 Task: Create an event for the team-building retreat.
Action: Mouse moved to (401, 197)
Screenshot: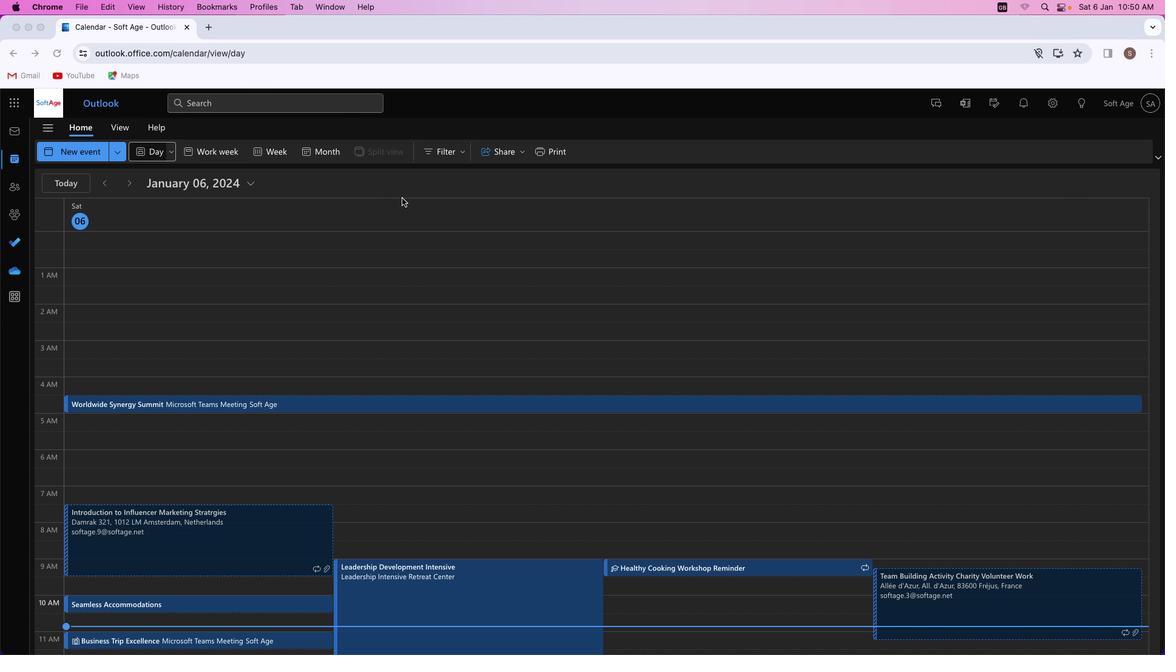 
Action: Mouse pressed left at (401, 197)
Screenshot: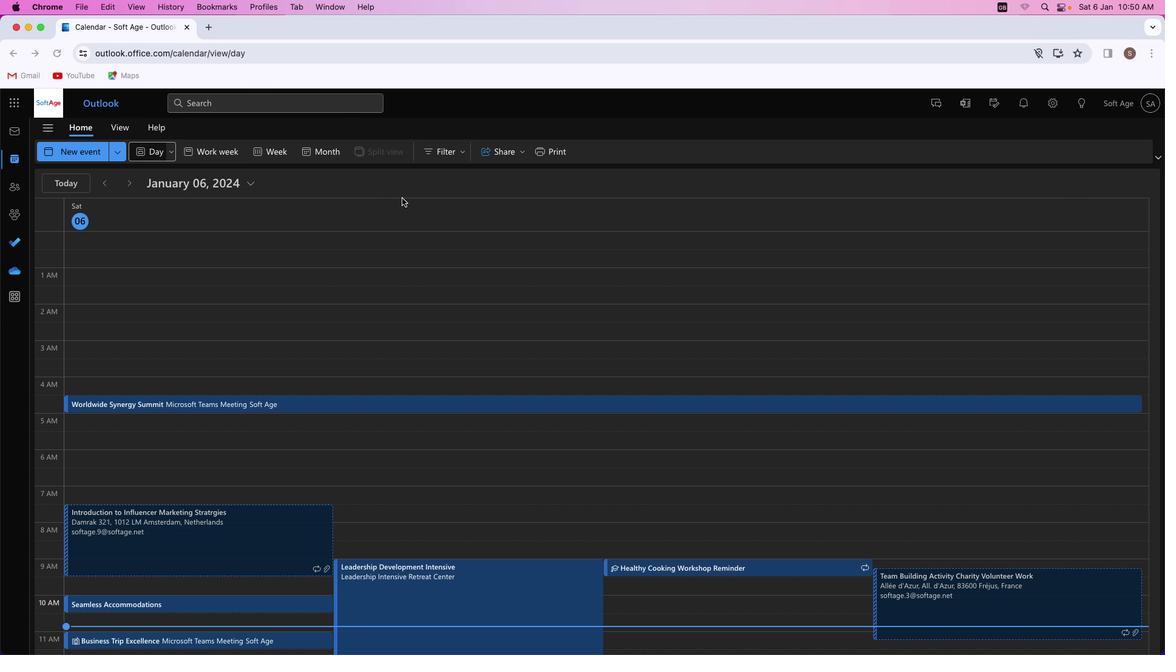 
Action: Mouse moved to (87, 150)
Screenshot: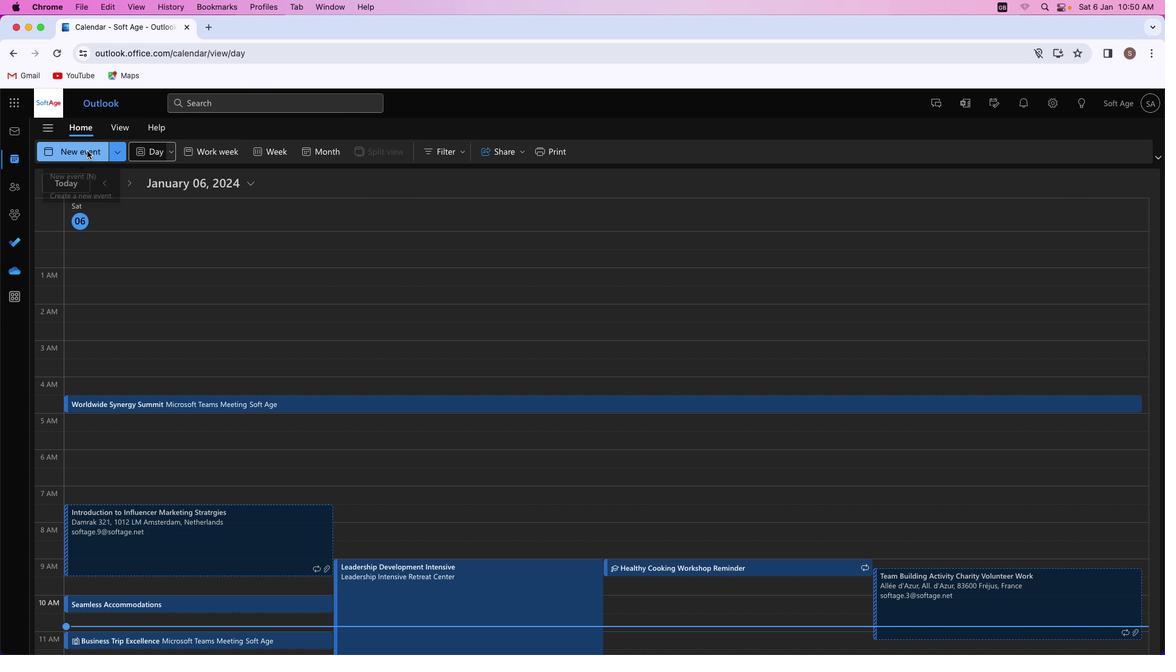 
Action: Mouse pressed left at (87, 150)
Screenshot: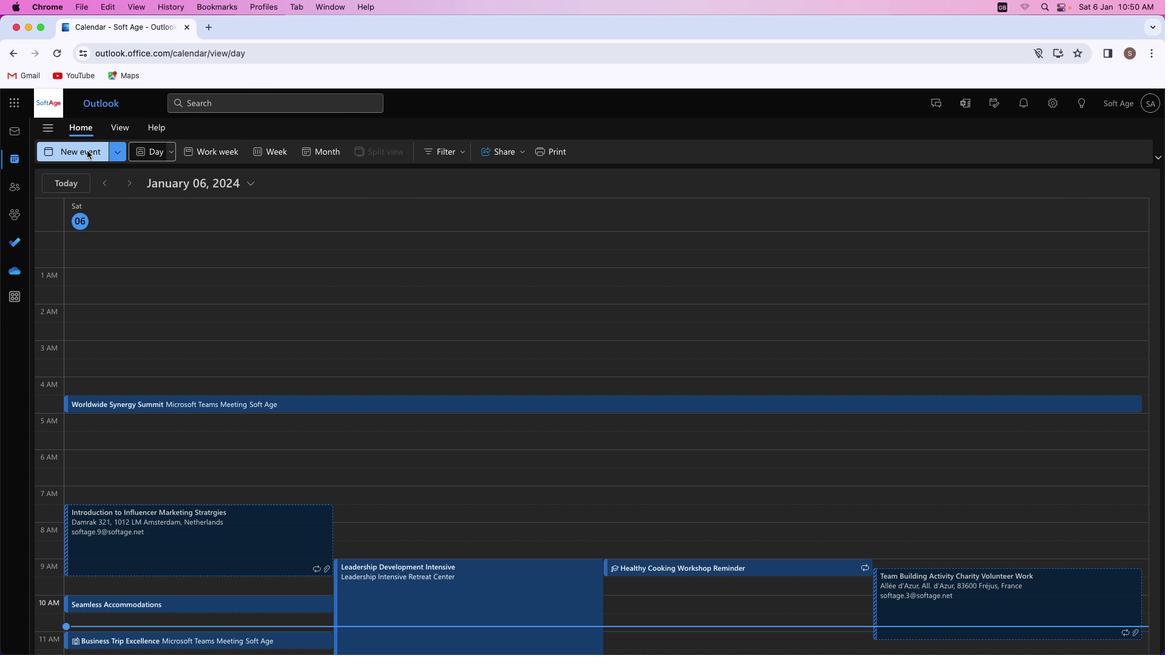 
Action: Mouse moved to (319, 230)
Screenshot: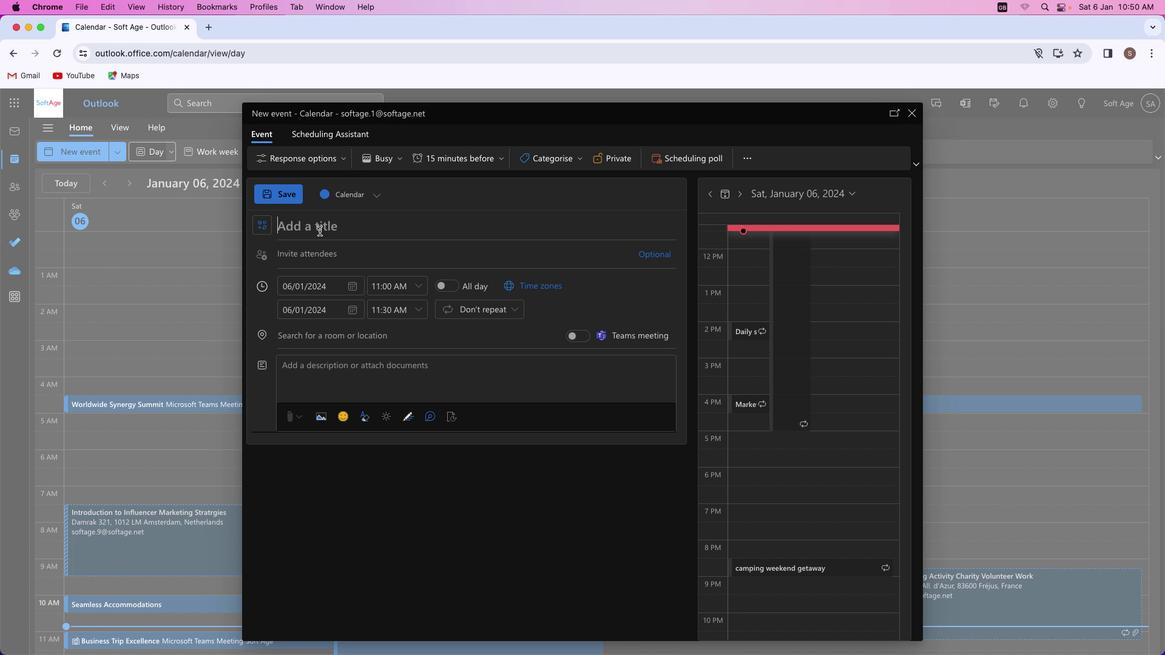 
Action: Mouse pressed left at (319, 230)
Screenshot: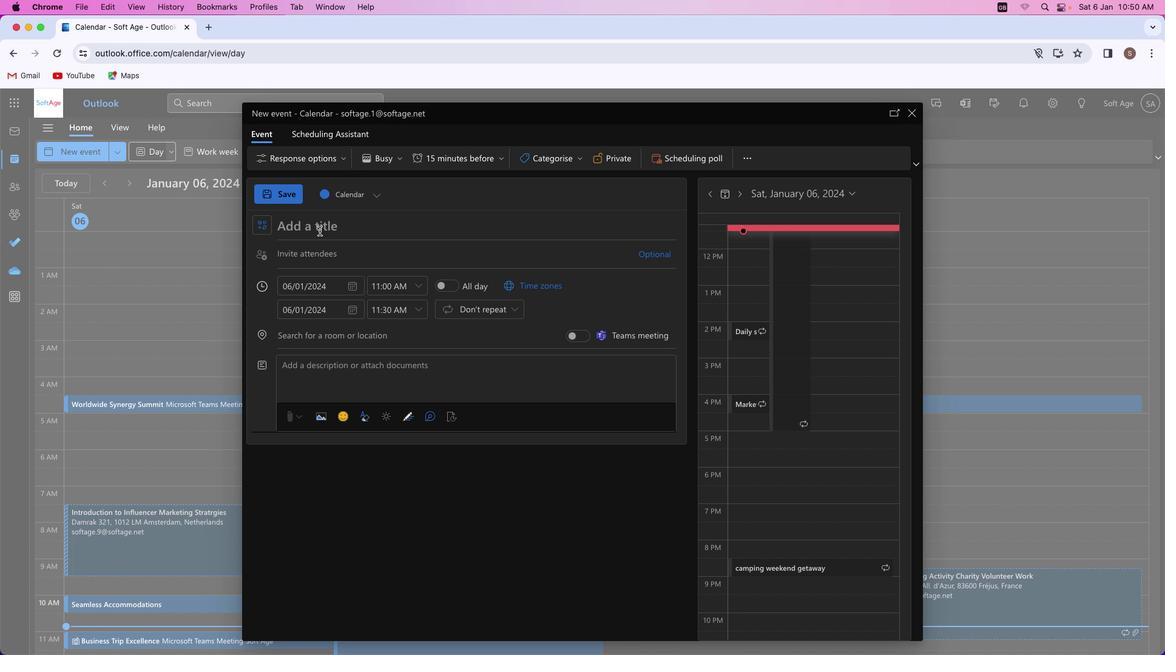 
Action: Key pressed Key.shift'T''e''a''m''-''b''u''i''l''d''i''n''g'Key.spaceKey.shift'R''e''t''r''e''a''t'
Screenshot: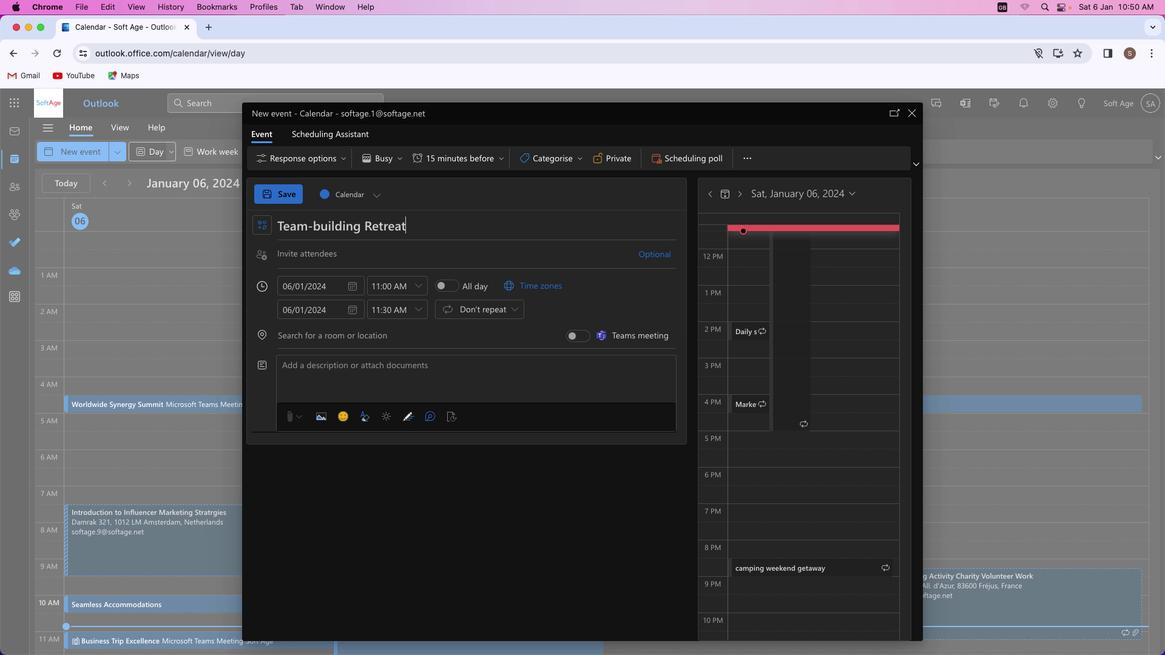 
Action: Mouse moved to (379, 194)
Screenshot: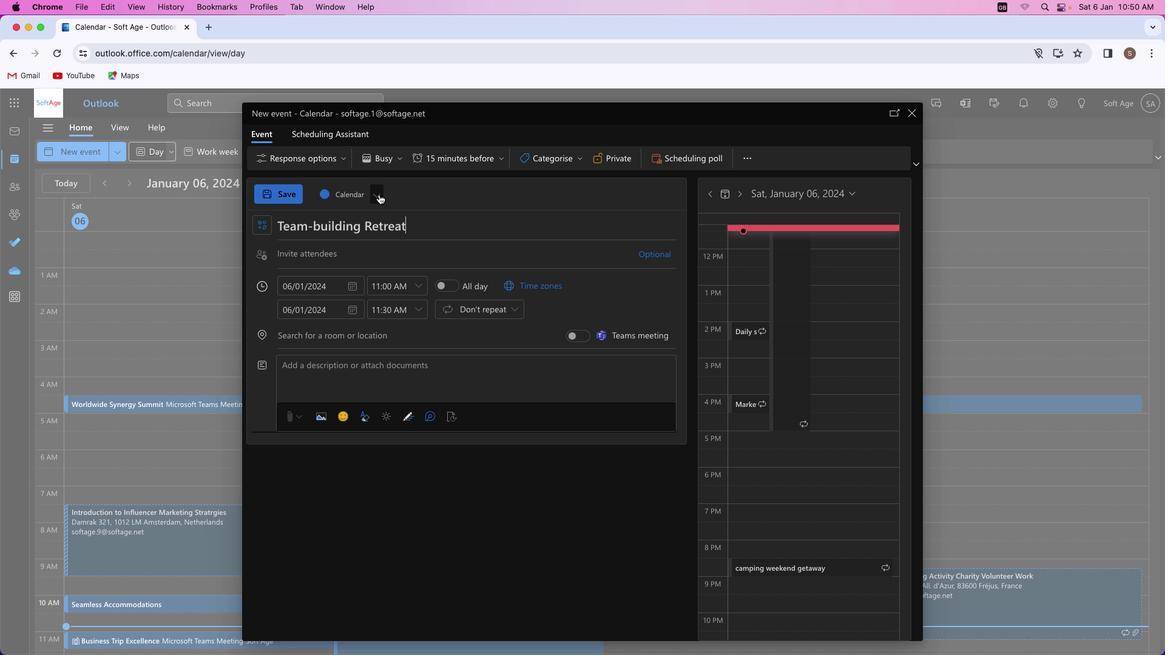
Action: Mouse pressed left at (379, 194)
Screenshot: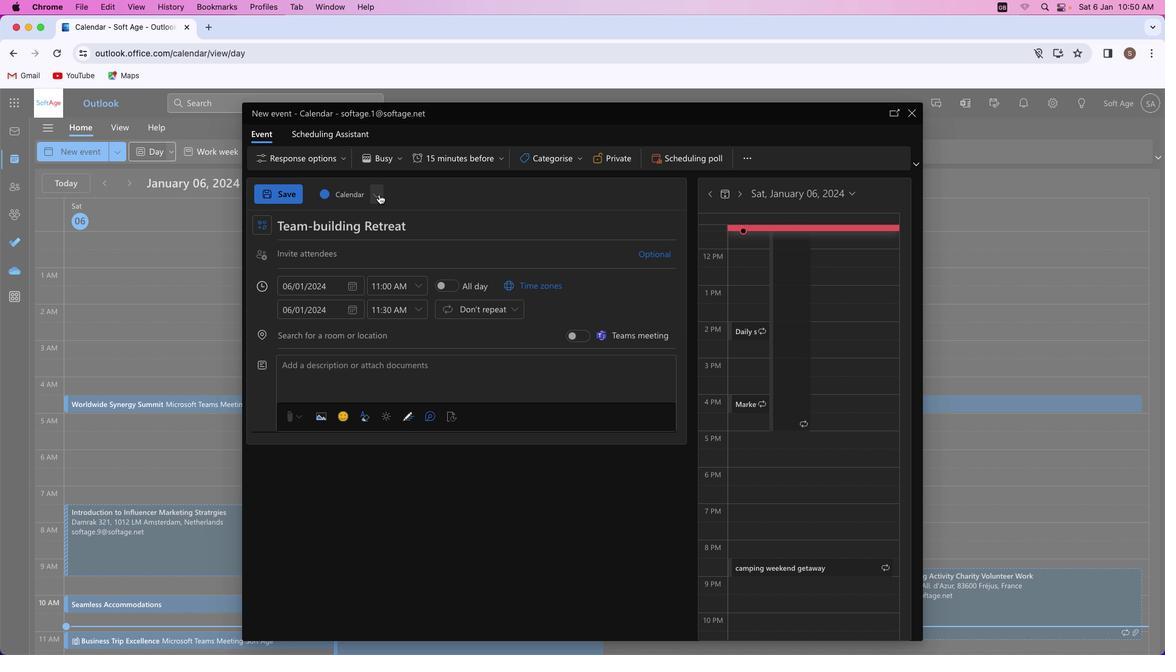 
Action: Mouse moved to (386, 262)
Screenshot: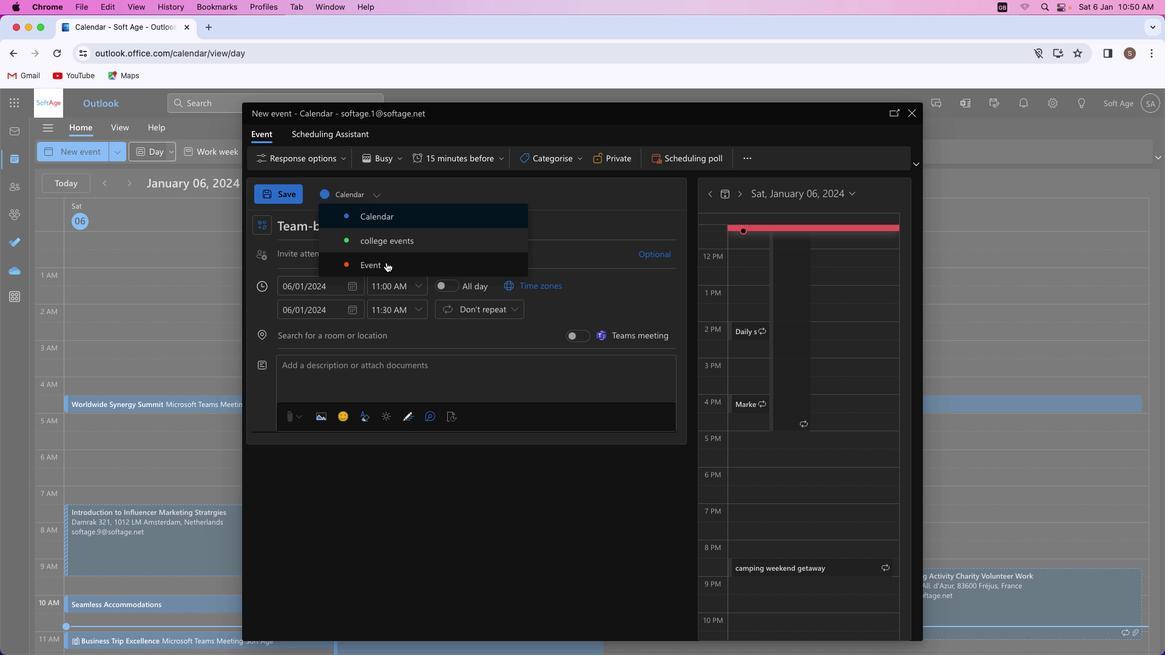 
Action: Mouse pressed left at (386, 262)
Screenshot: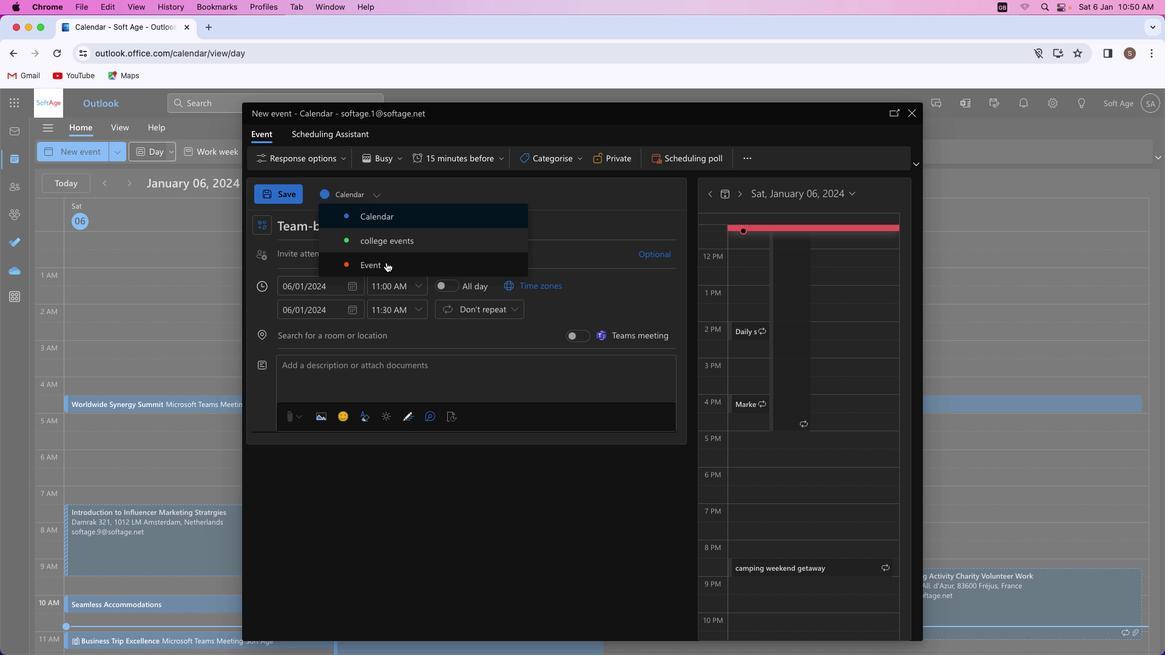 
Action: Mouse moved to (578, 163)
Screenshot: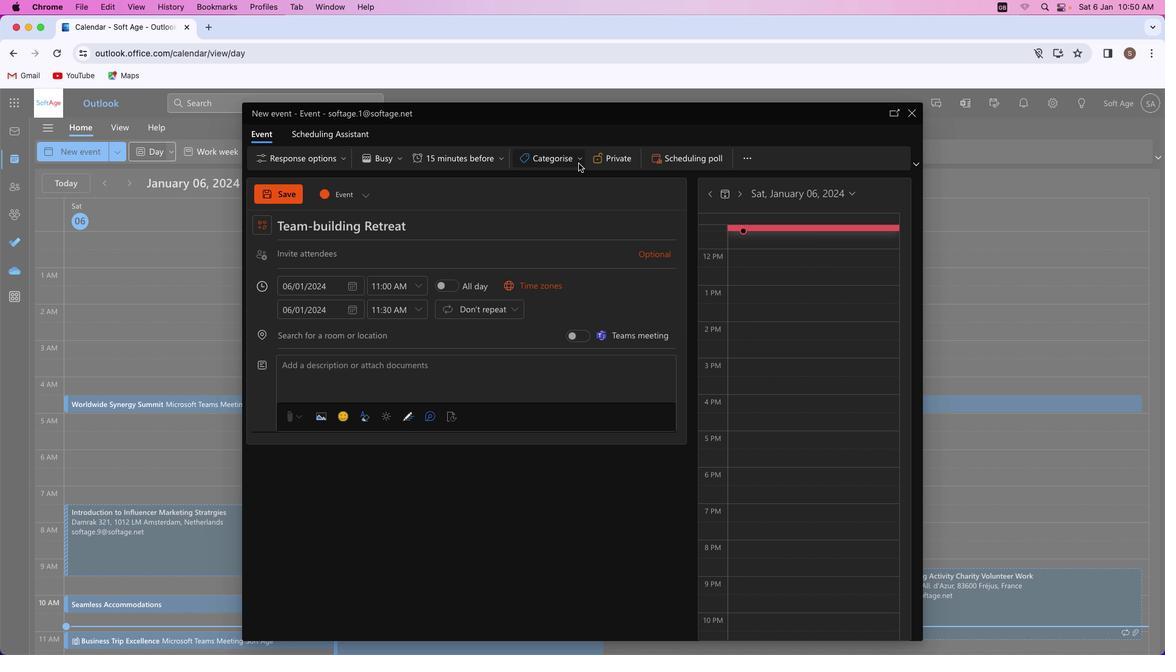 
Action: Mouse pressed left at (578, 163)
Screenshot: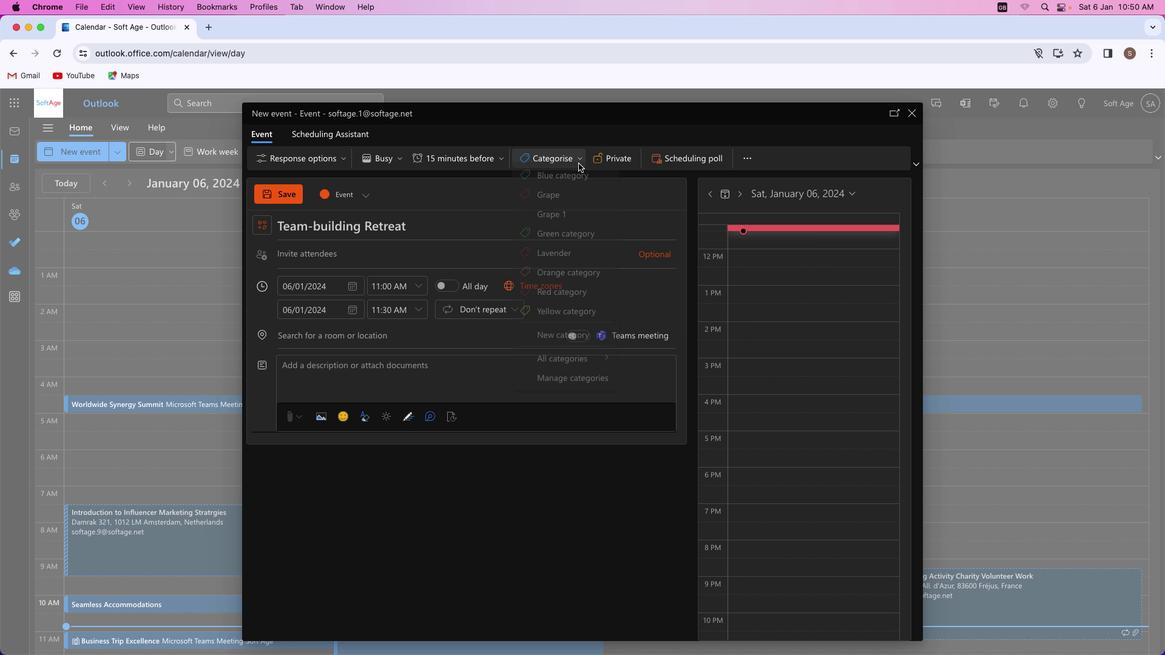
Action: Mouse moved to (563, 282)
Screenshot: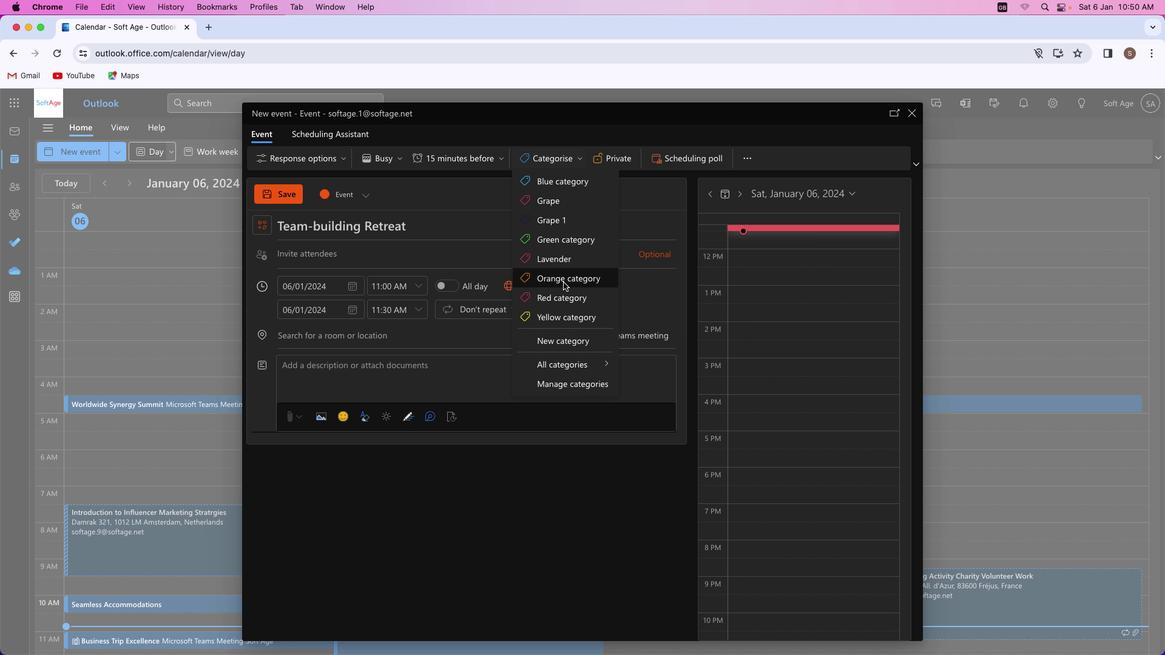 
Action: Mouse pressed left at (563, 282)
Screenshot: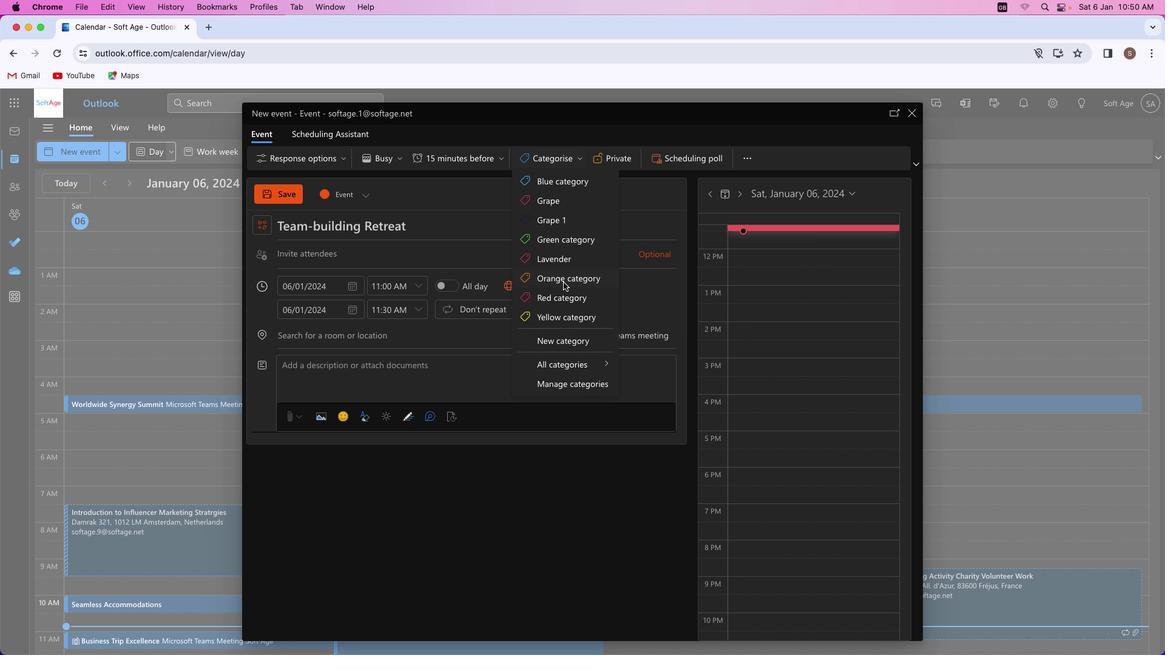 
Action: Mouse moved to (360, 364)
Screenshot: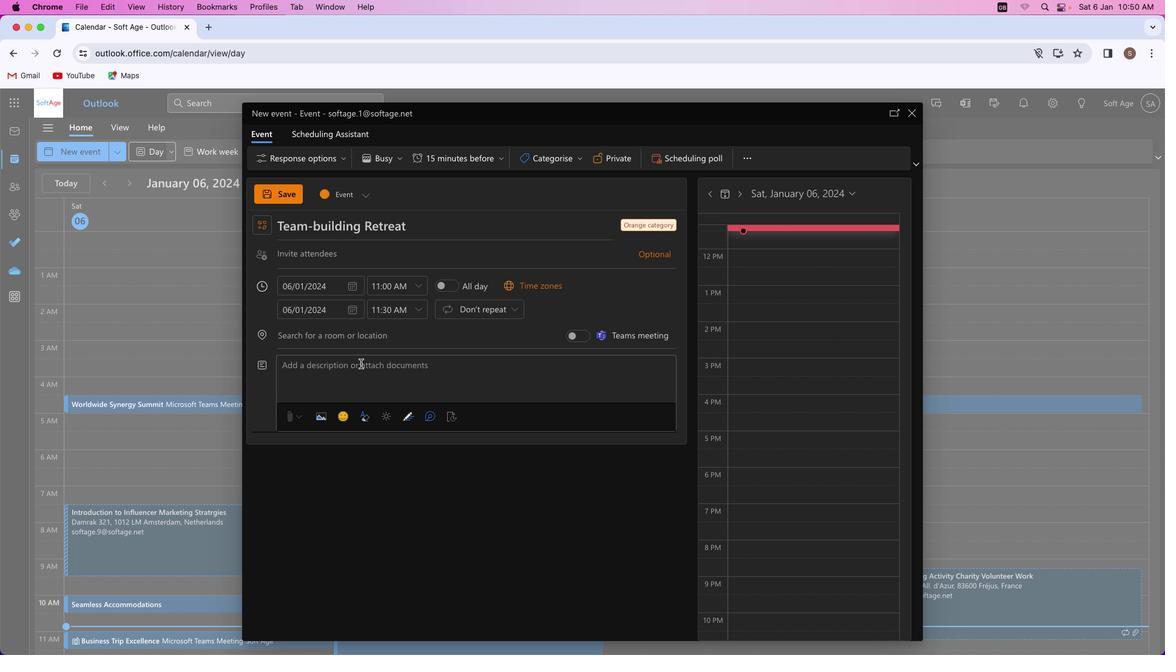 
Action: Mouse pressed left at (360, 364)
Screenshot: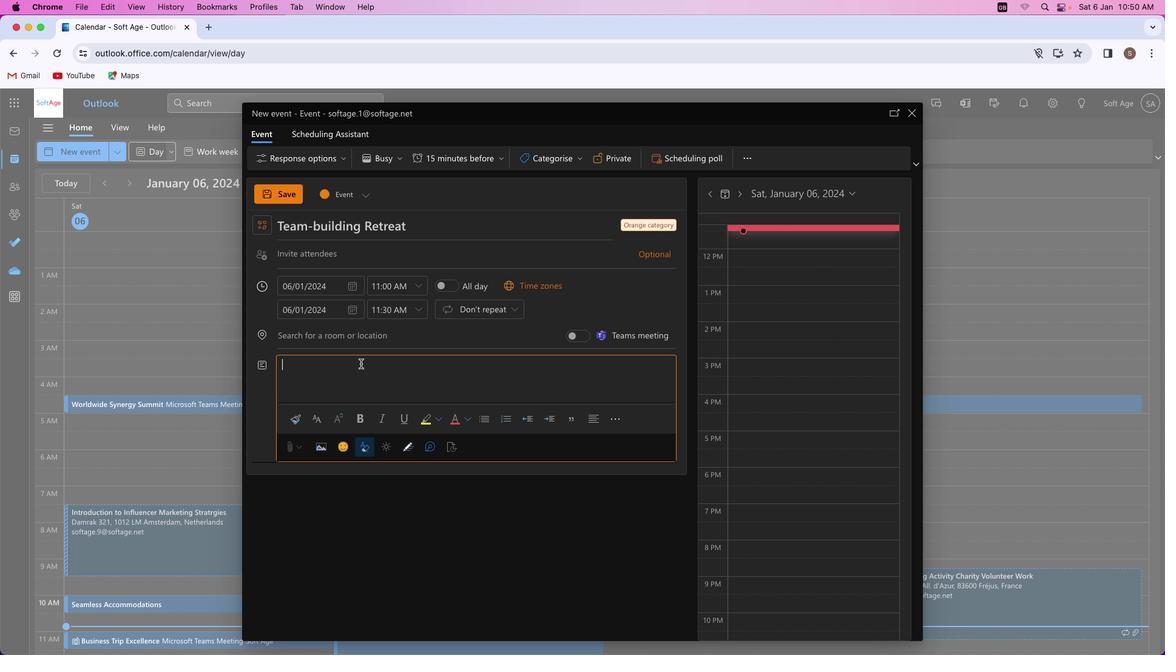 
Action: Mouse moved to (576, 312)
Screenshot: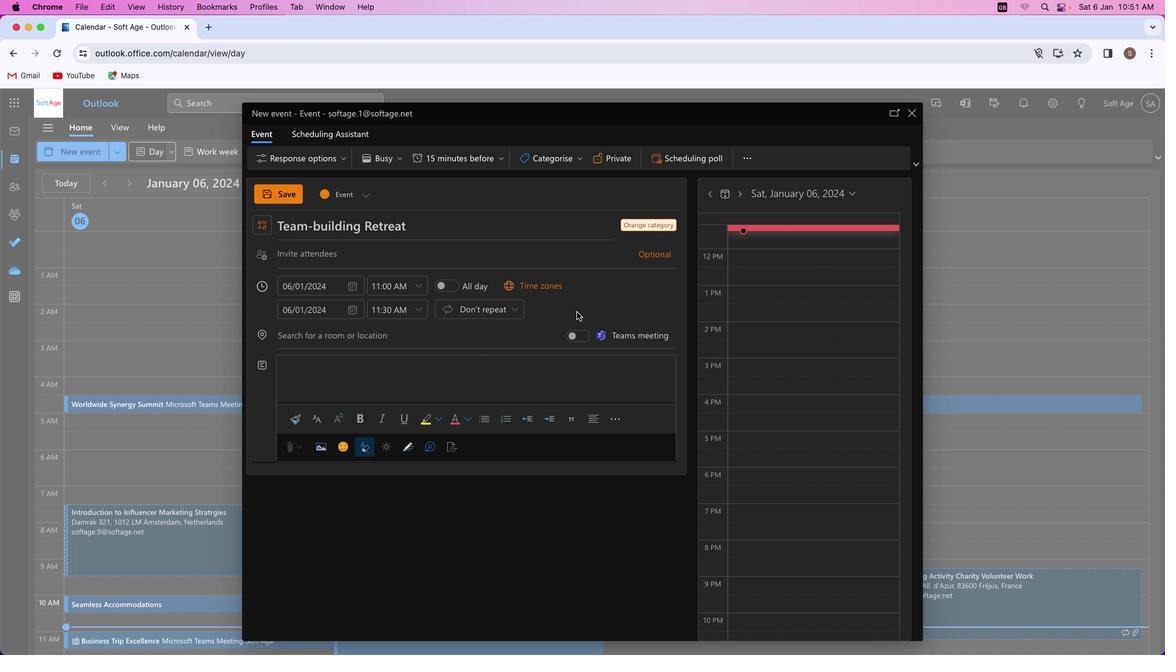 
Action: Key pressed Key.shift'F''o''r''g''e'Key.space'b''o''n''d''s'Key.space'a''n''d'Key.space'b''o''o''s''t'Key.space'm''o''r''a''l''e'Key.space'w''i''t''h'Key.space'o''u''r'Key.space't''e''a''m''-''b''u''i''l''d''i''n''g'Key.space'r''e''t''r''e''a''t''.'Key.spaceKey.shift'E''n''g''a''g''e'Key.space'i''n'Key.space'd''y''n''a''m''i''c'Key.space'a''c''t''i''v''i''t''i''e''s'','Key.space'f''o''s''t''e''r'Key.space'c''o''l''l''a''b''o''r''a''t''i''o''n'Key.spaceKey.backspace','Key.space'a''n''d'Key.space'c''r''e''a''t''e'Key.space'l''a''s''t''i''n''g'Key.space'm''e''m''o''r''i''e''s'Key.space'f''o''r'Key.space'a'Key.space's''t''r''o''n''g''e''r'','Key.space'm''o''r''e'Key.space'c''o''h''e''s''i''v''e'Key.space't''e''a''m''.'
Screenshot: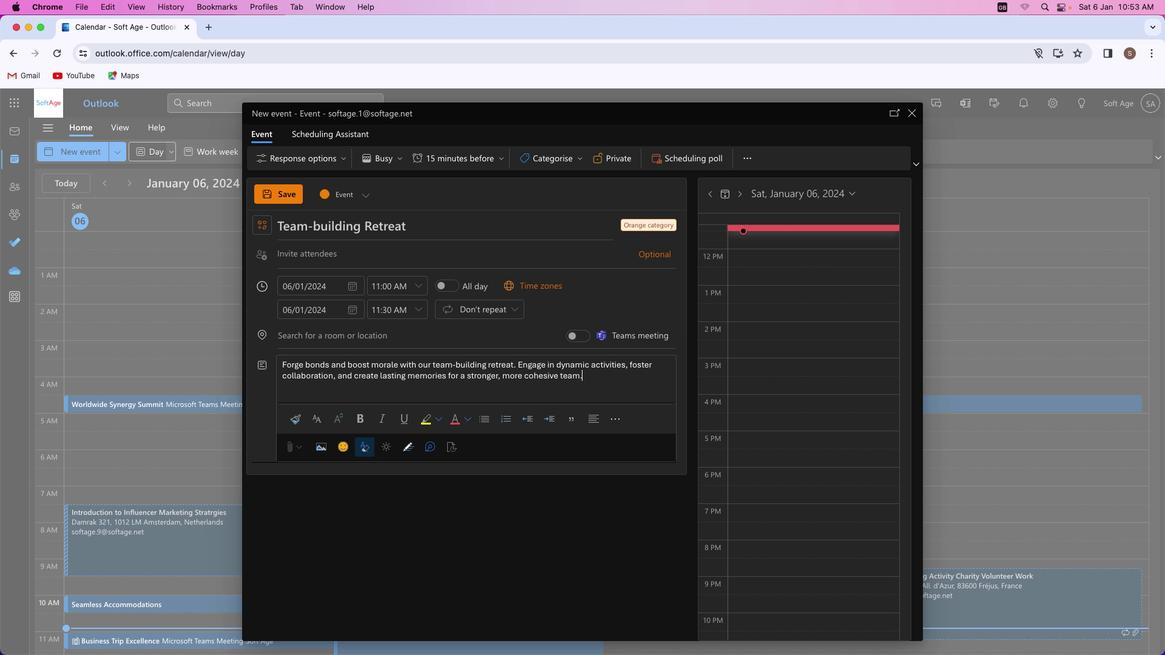 
Action: Mouse moved to (514, 364)
Screenshot: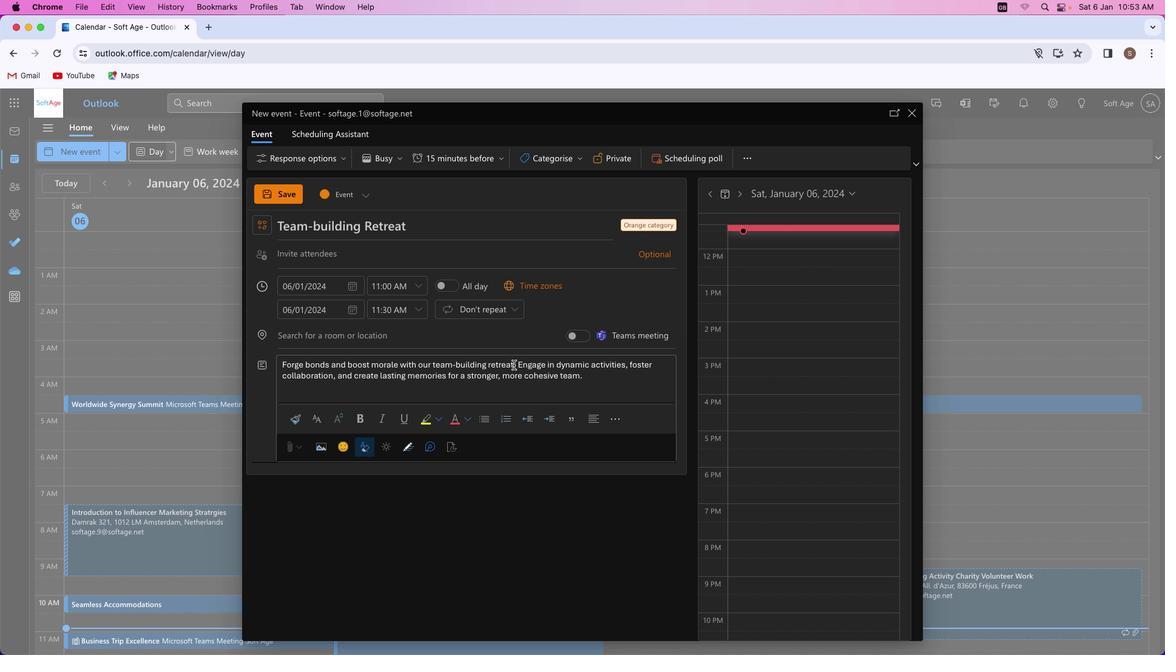 
Action: Mouse pressed left at (514, 364)
Screenshot: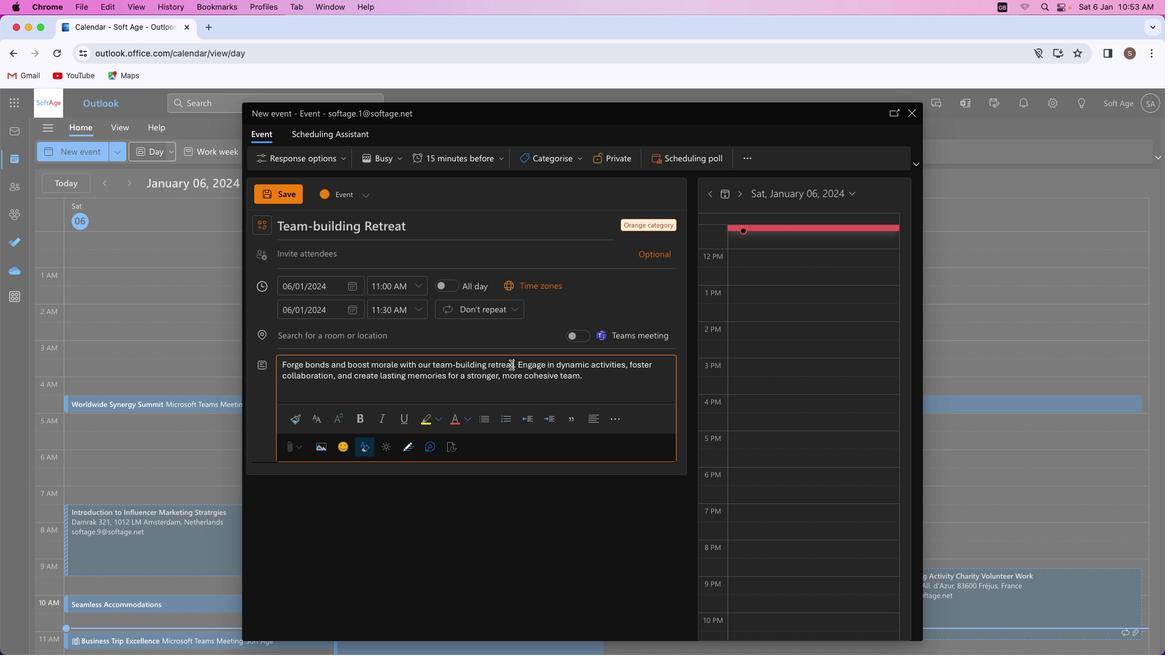 
Action: Mouse moved to (359, 424)
Screenshot: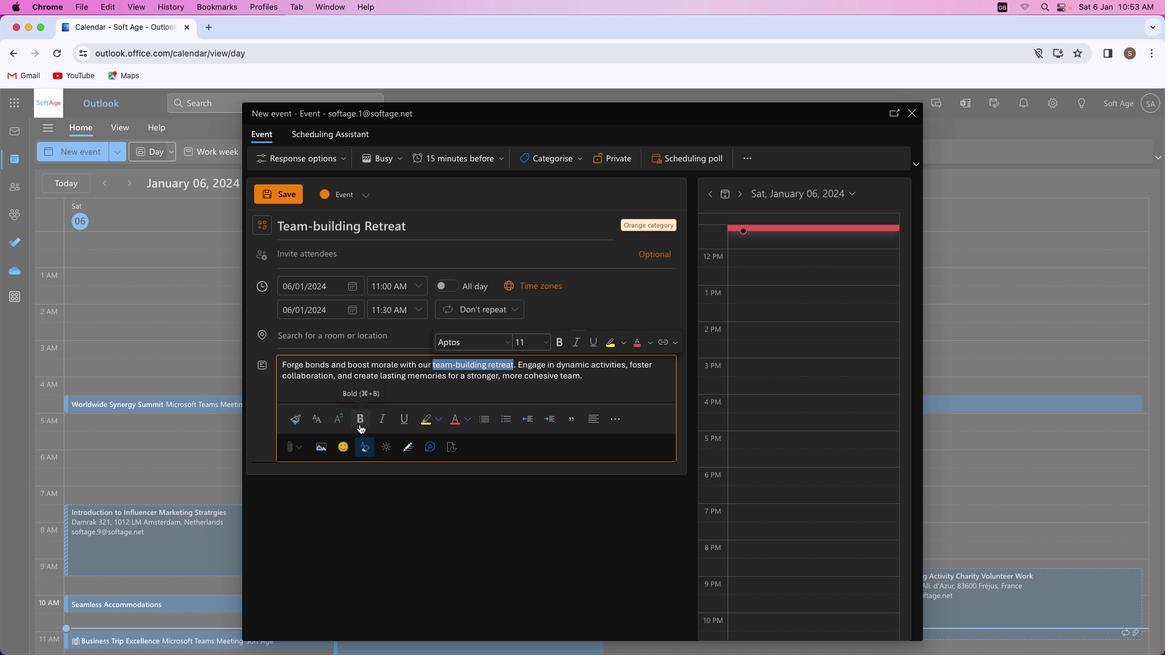 
Action: Mouse pressed left at (359, 424)
Screenshot: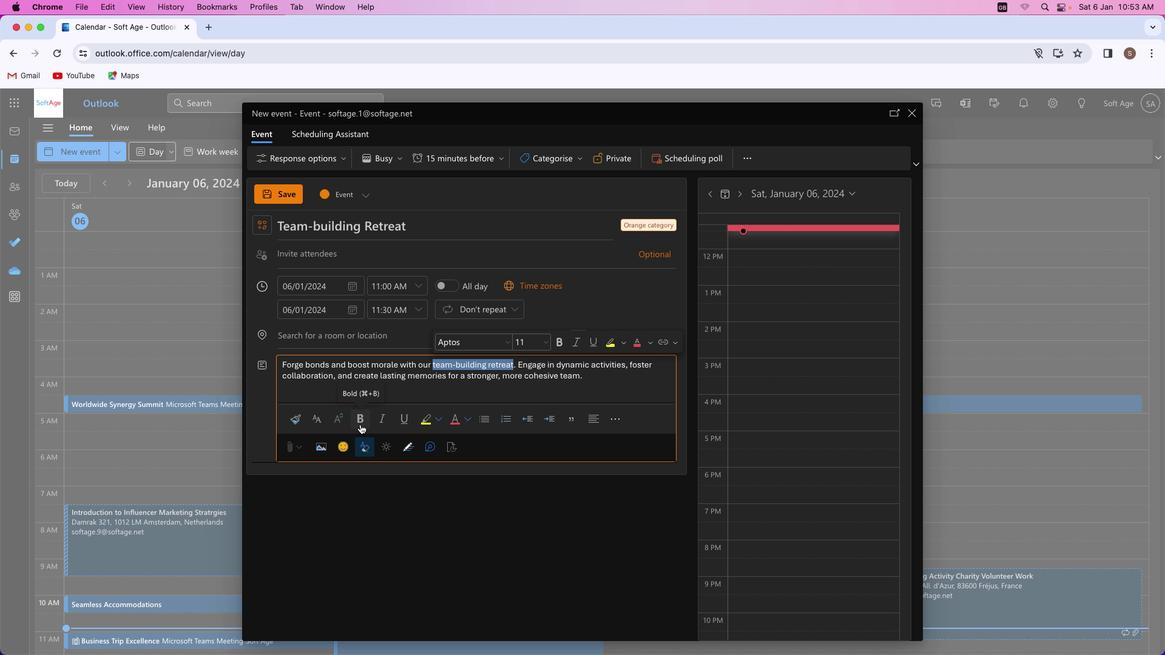 
Action: Mouse moved to (378, 422)
Screenshot: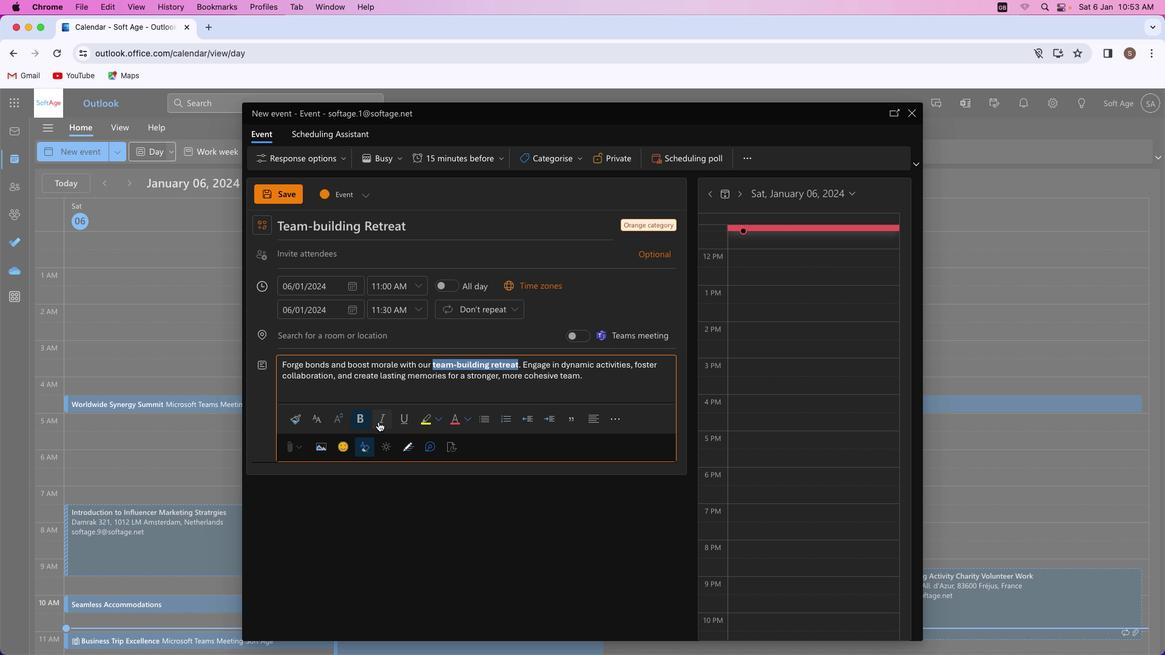
Action: Mouse pressed left at (378, 422)
Screenshot: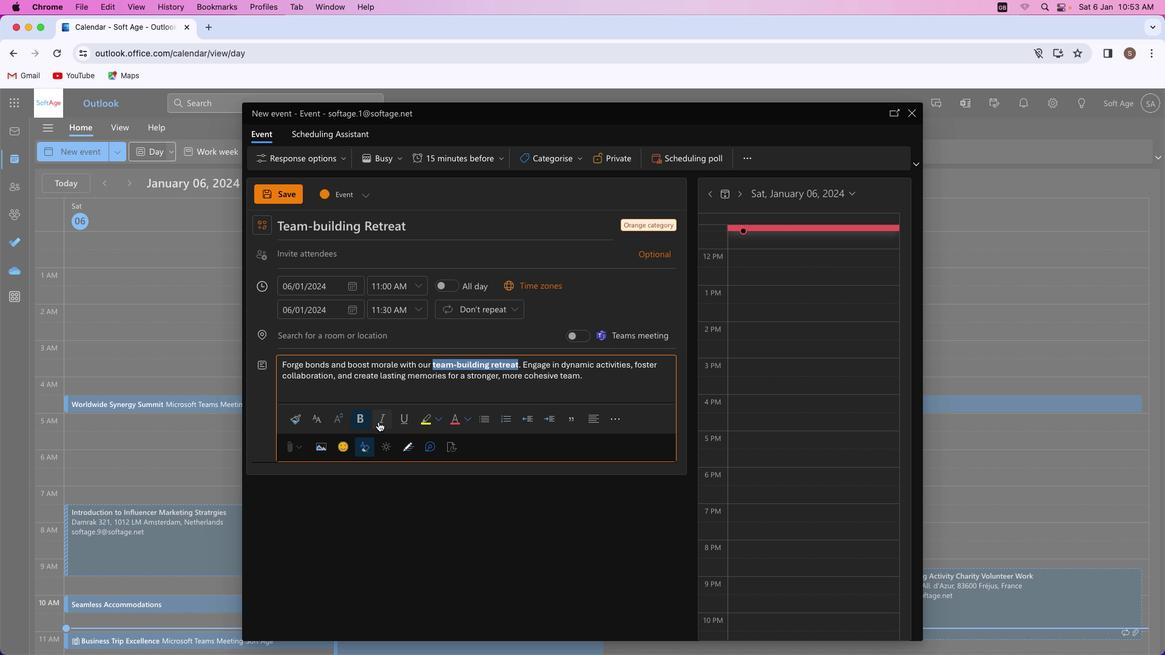 
Action: Mouse moved to (596, 384)
Screenshot: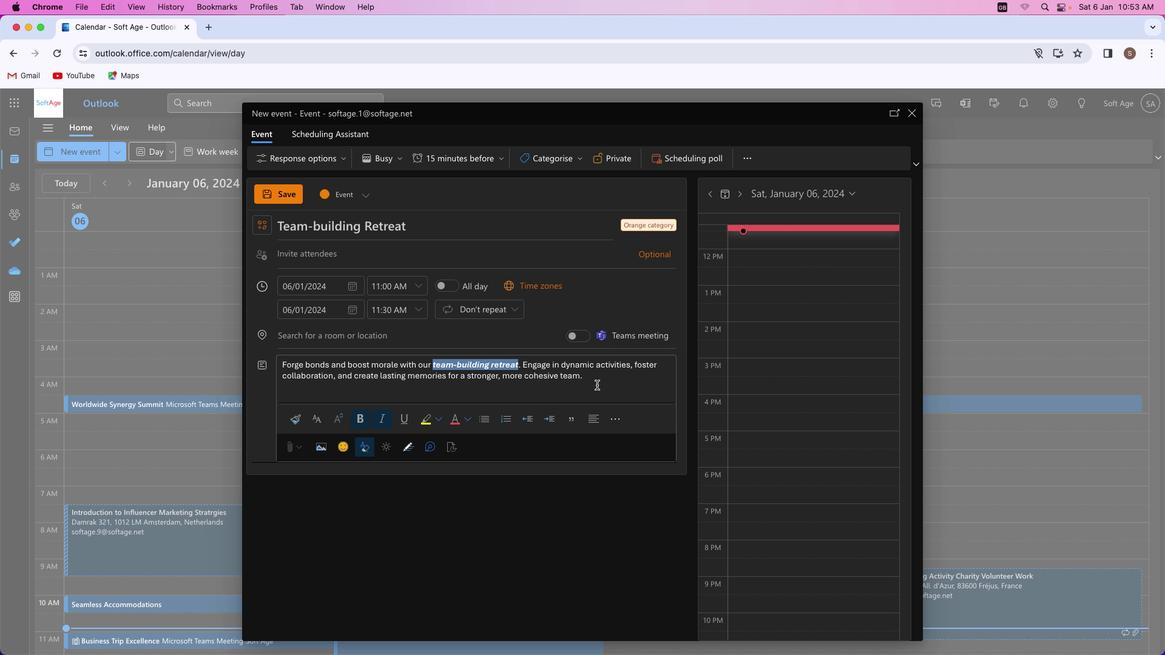 
Action: Mouse pressed left at (596, 384)
Screenshot: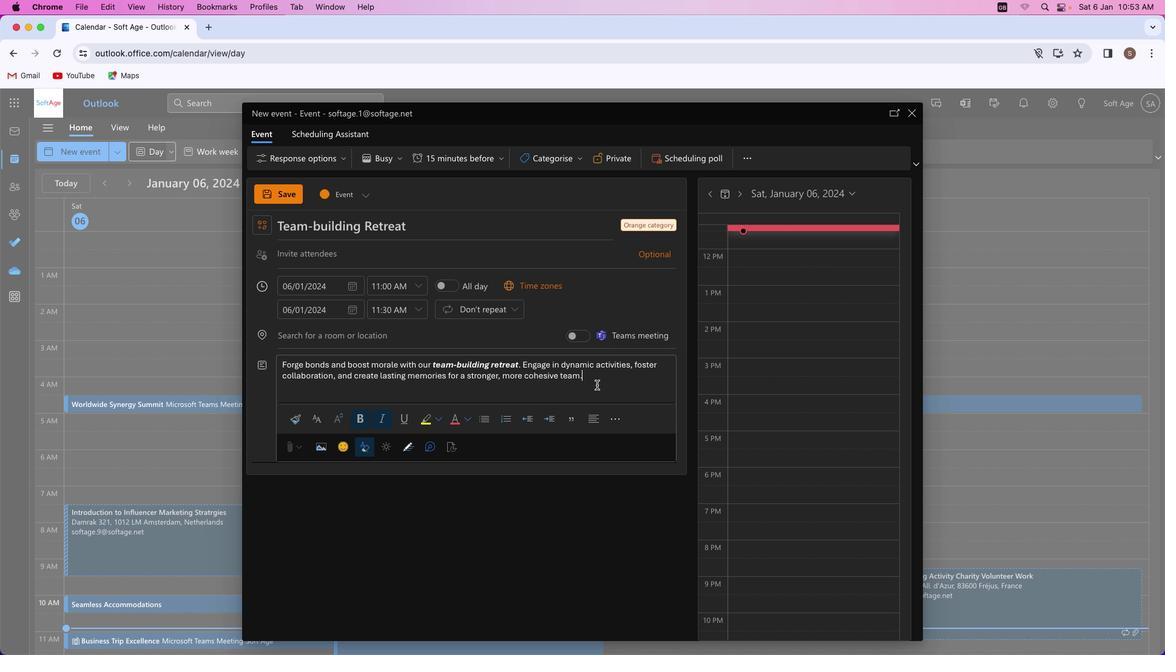 
Action: Mouse moved to (321, 253)
Screenshot: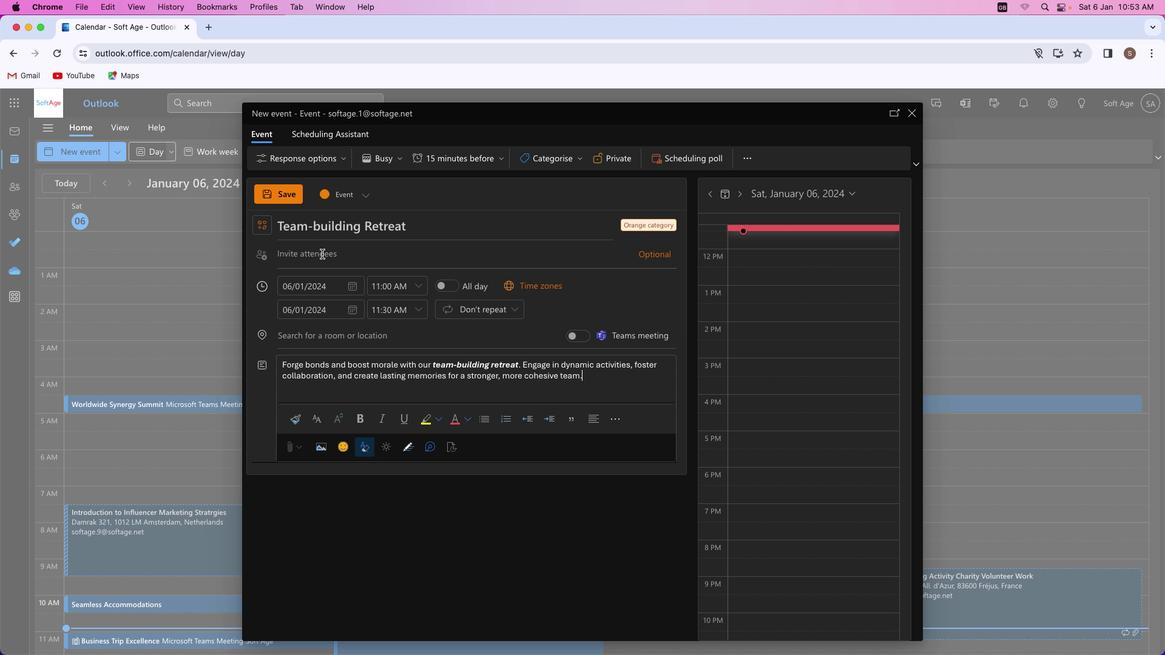 
Action: Mouse pressed left at (321, 253)
Screenshot: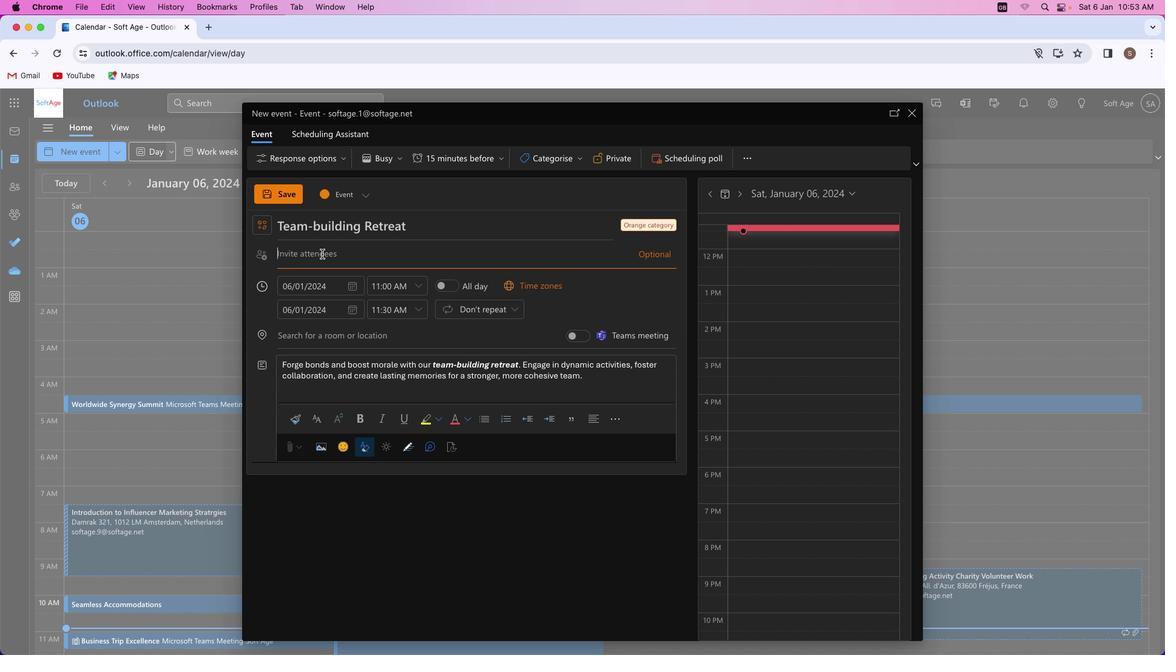 
Action: Key pressed Key.shift'S''h''i''v''a''m''y''a''d''a''v''s''m''4''1'Key.shift'@''o''u''t''l''o''o''k''.''c''o''m'
Screenshot: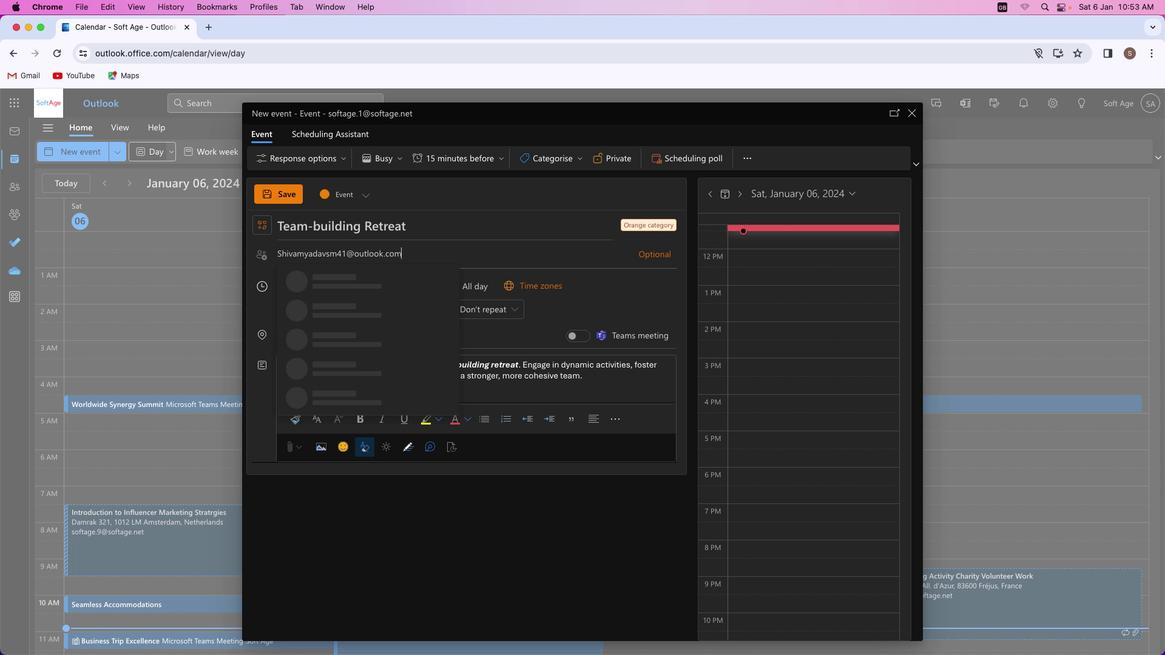 
Action: Mouse moved to (358, 278)
Screenshot: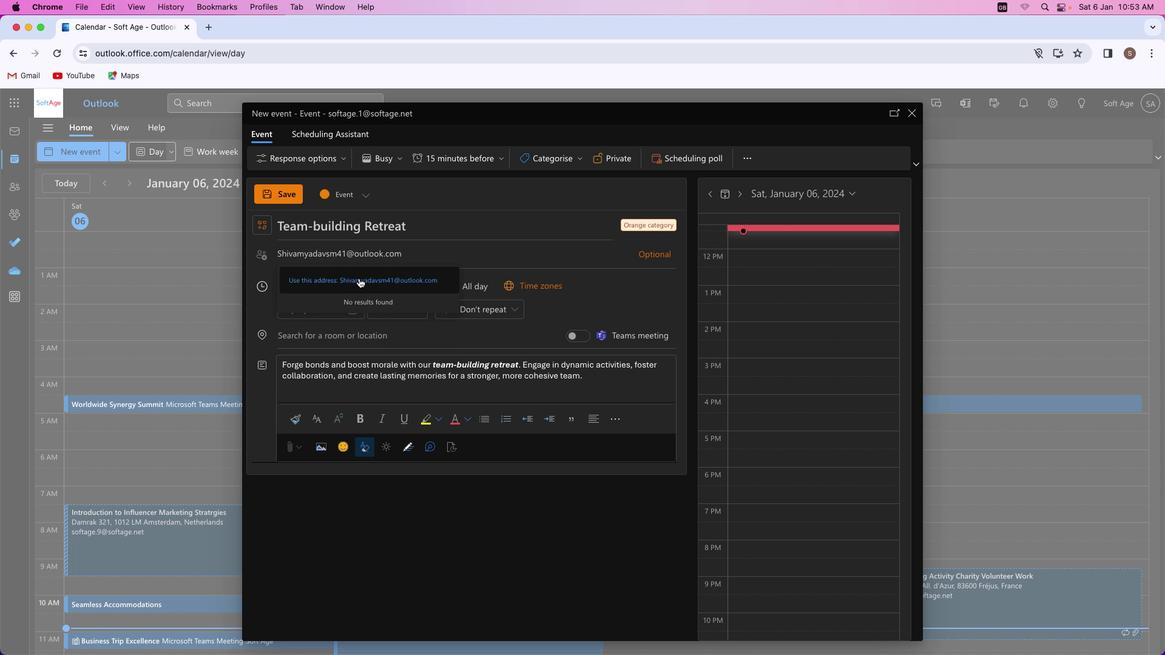 
Action: Mouse pressed left at (358, 278)
Screenshot: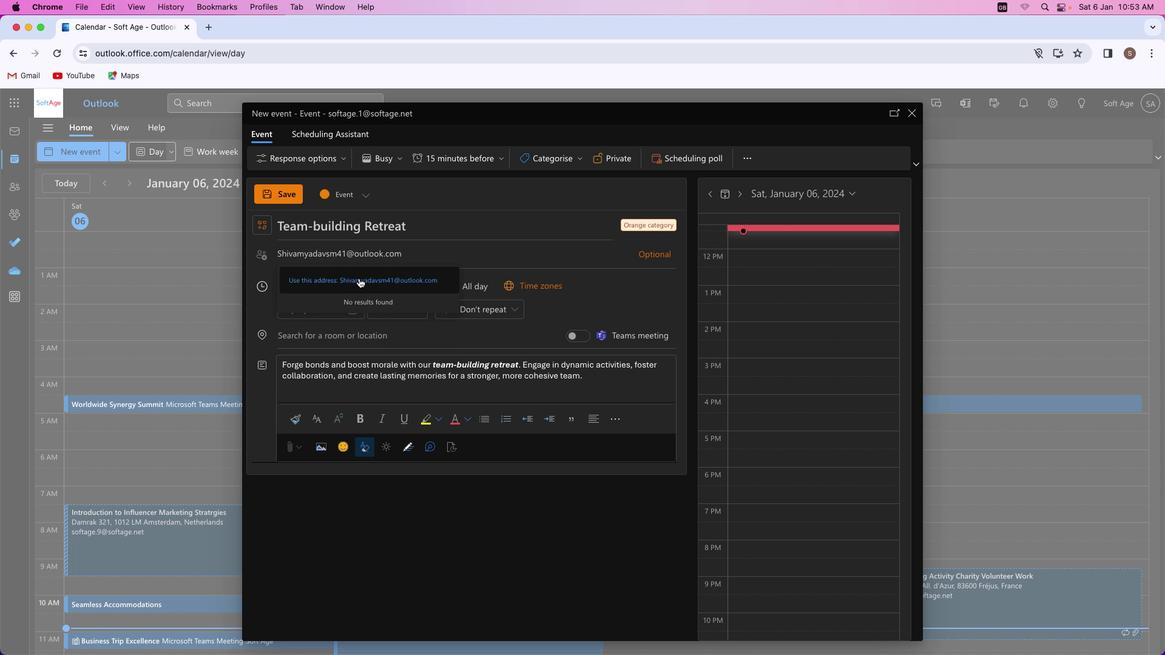 
Action: Mouse moved to (434, 306)
Screenshot: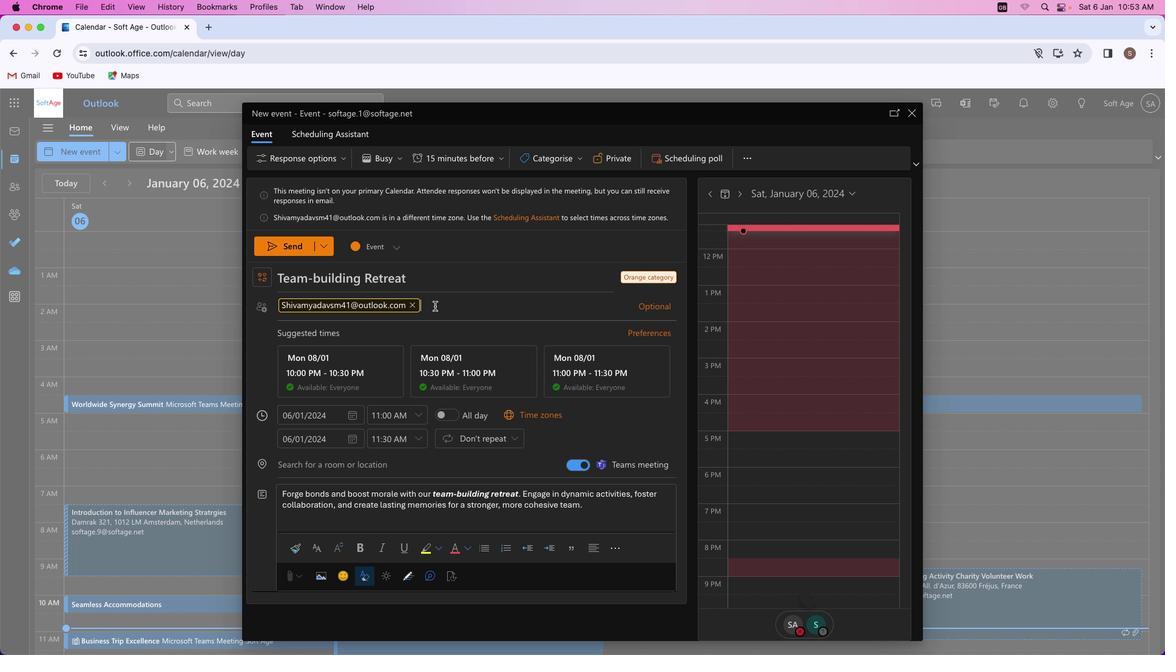 
Action: Key pressed Key.shift'A''k''a''s''h''r''a''j''p''u''t'Key.shift'@''o''u''t''l''o''o''k''.''c''o''m'
Screenshot: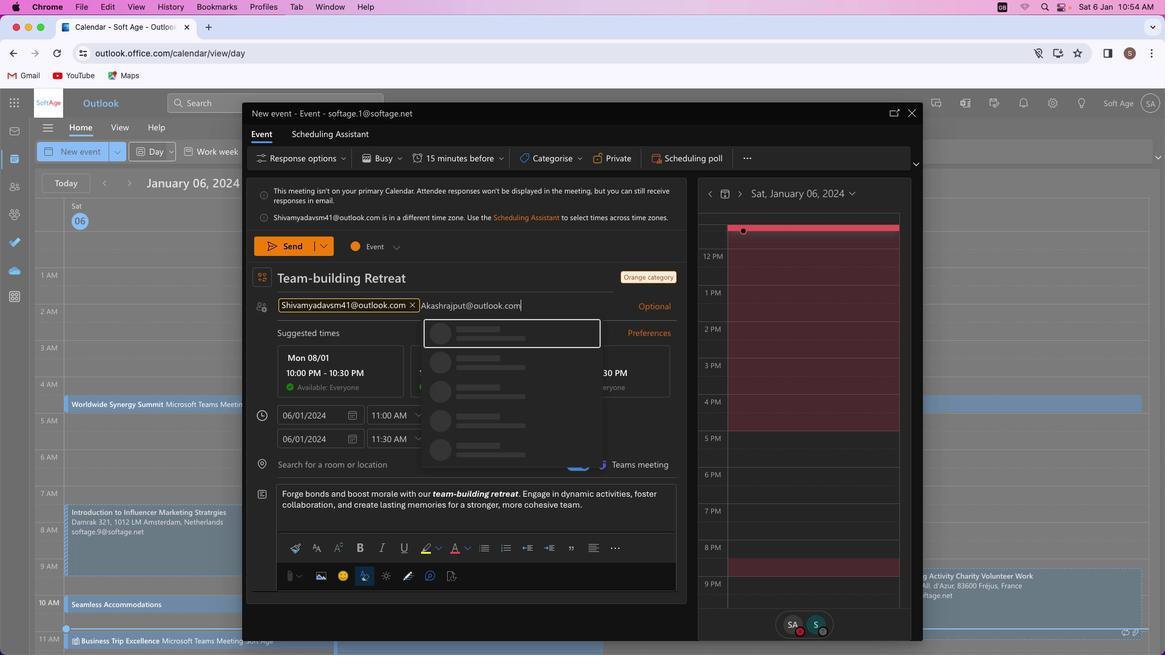 
Action: Mouse moved to (531, 327)
Screenshot: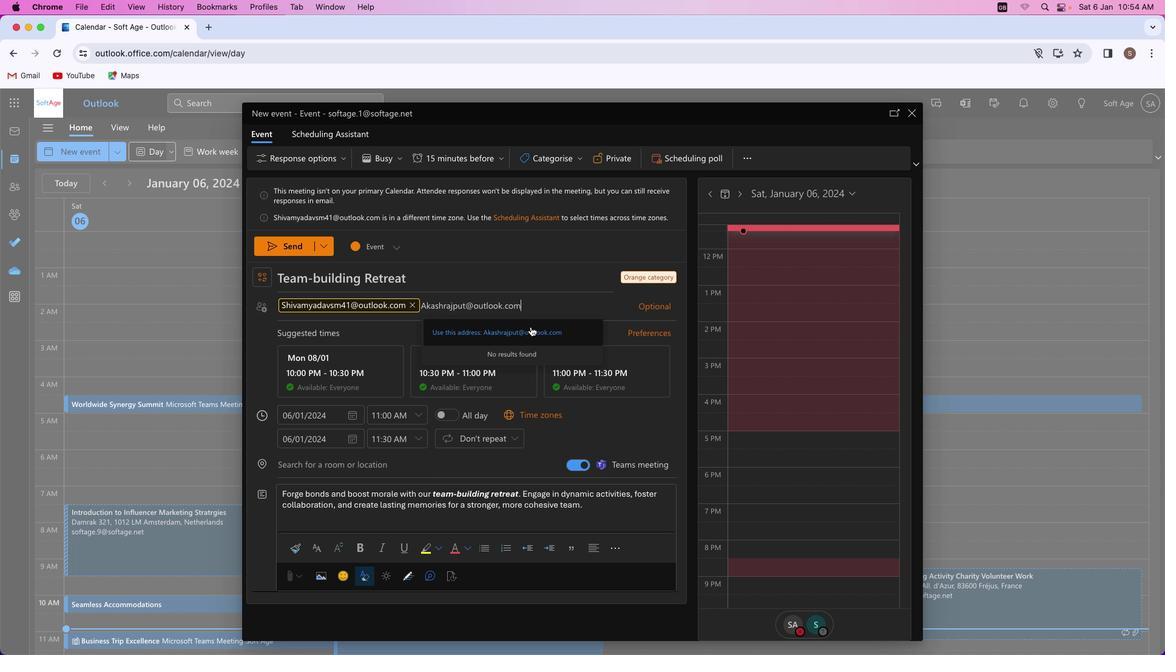 
Action: Mouse pressed left at (531, 327)
Screenshot: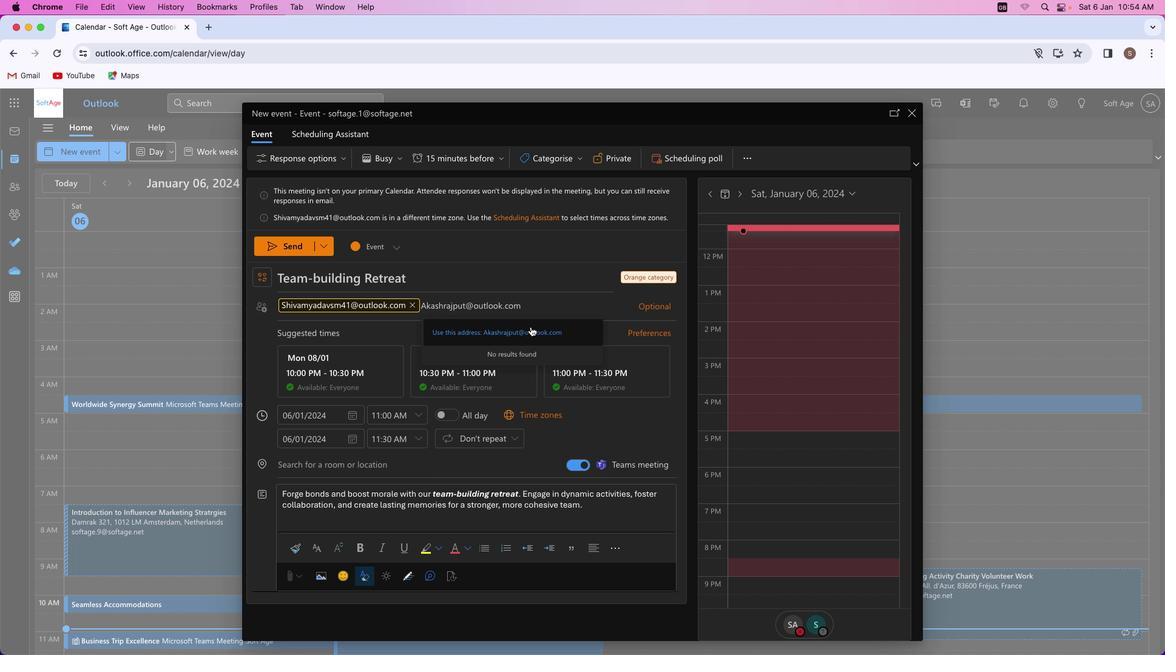 
Action: Mouse moved to (323, 254)
Screenshot: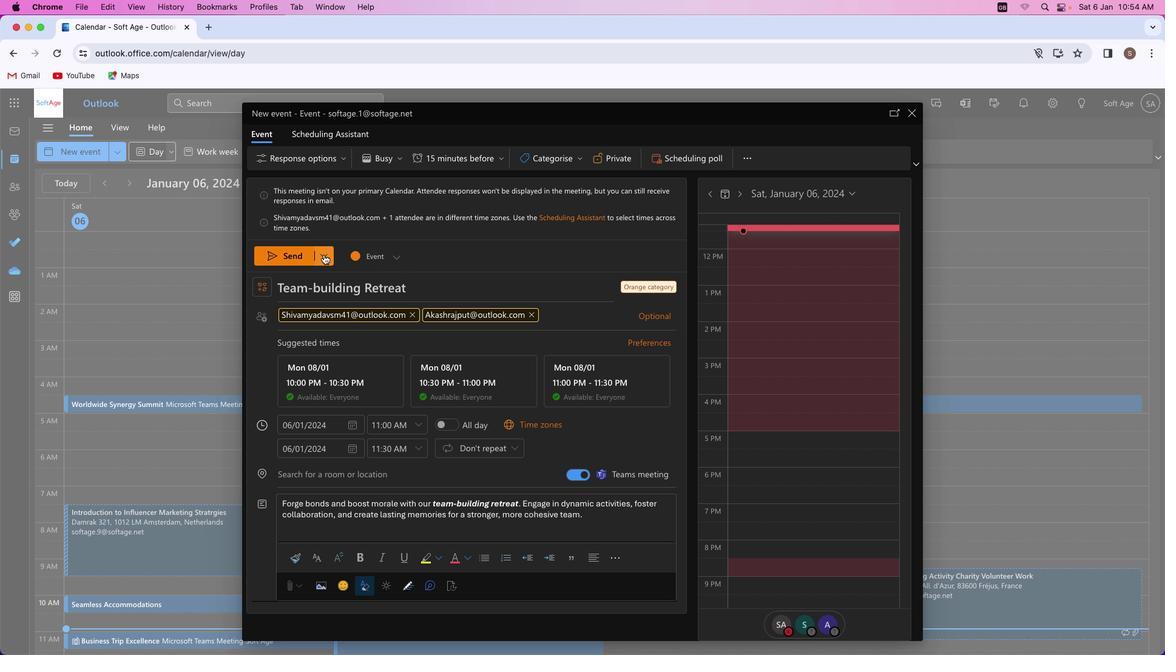 
Action: Mouse pressed left at (323, 254)
Screenshot: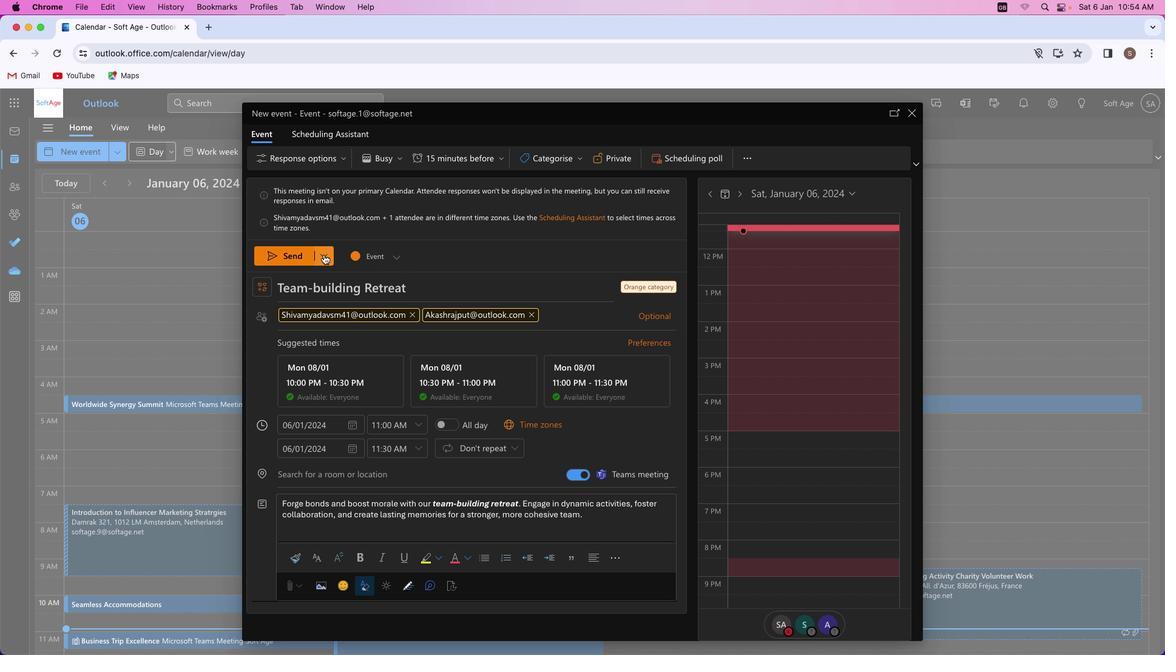 
Action: Mouse moved to (323, 254)
Screenshot: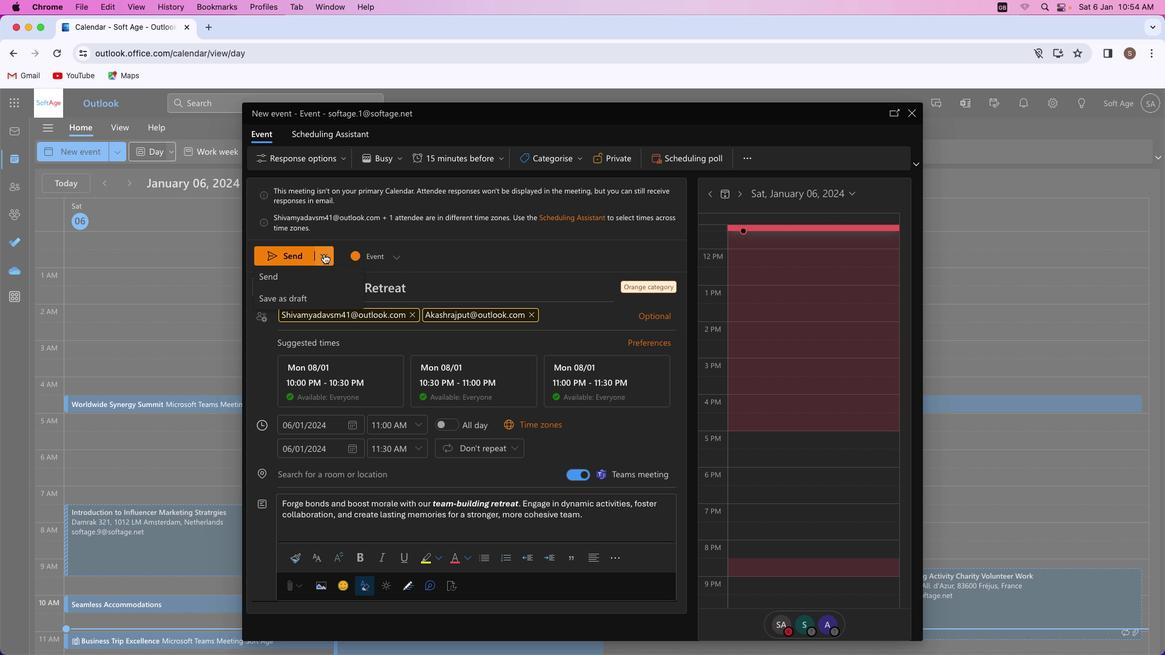 
Action: Mouse pressed left at (323, 254)
Screenshot: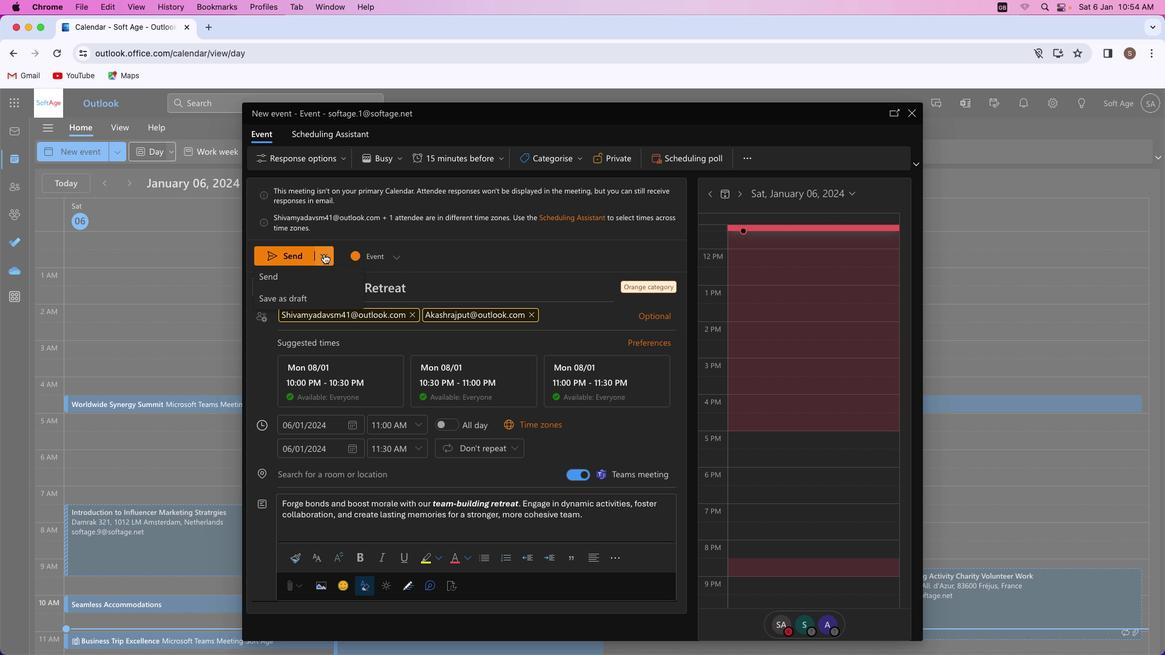 
Action: Mouse moved to (287, 253)
Screenshot: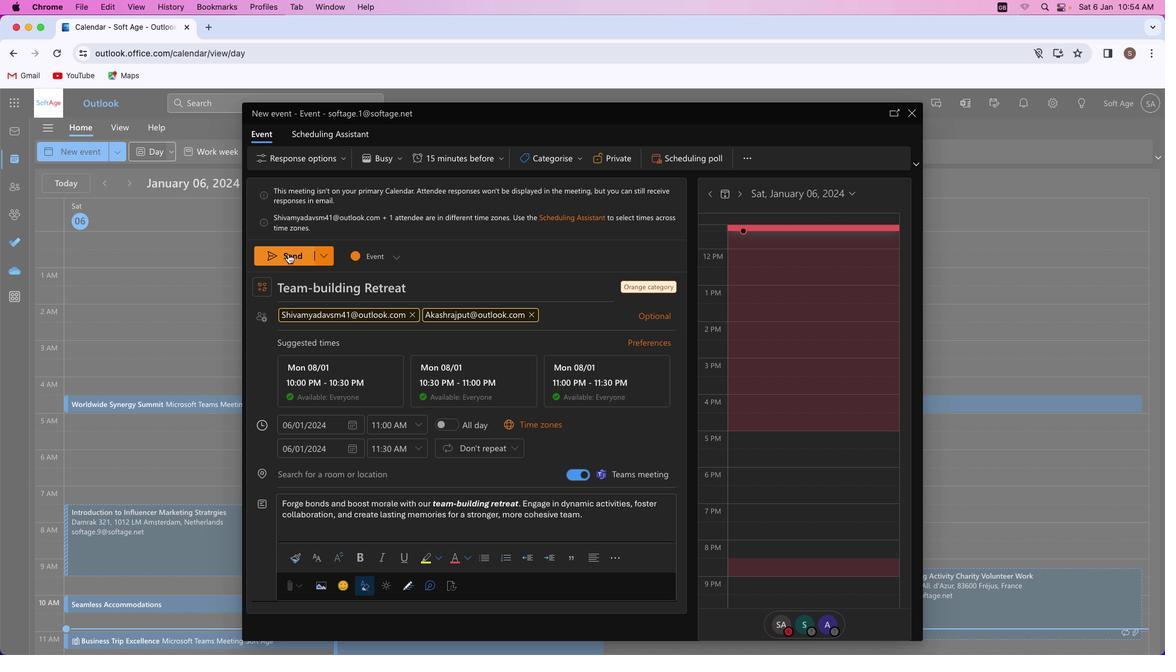 
Action: Mouse pressed left at (287, 253)
Screenshot: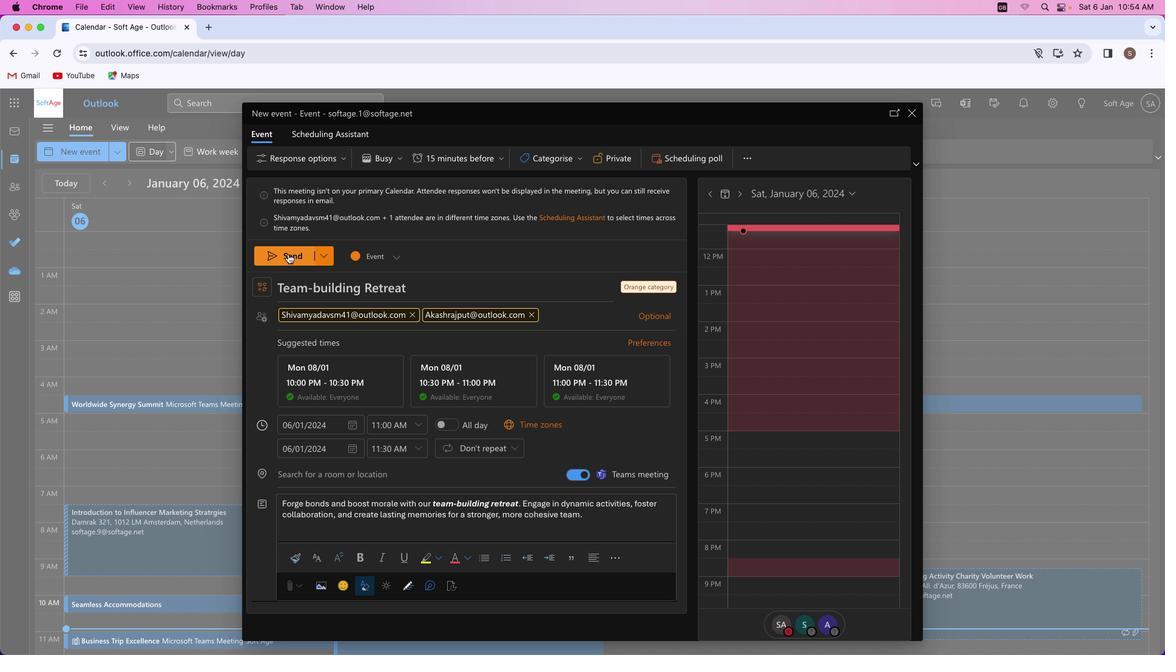 
Action: Mouse moved to (412, 267)
Screenshot: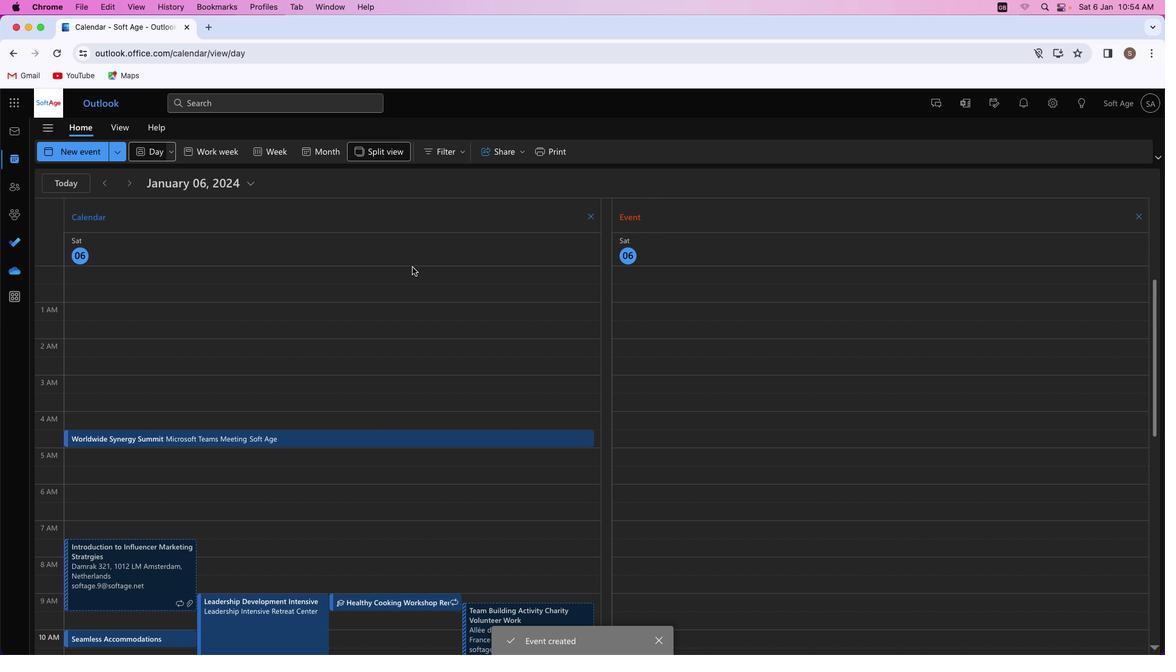 
